 Task: Access the "Order summary list" page setting.
Action: Mouse moved to (1127, 85)
Screenshot: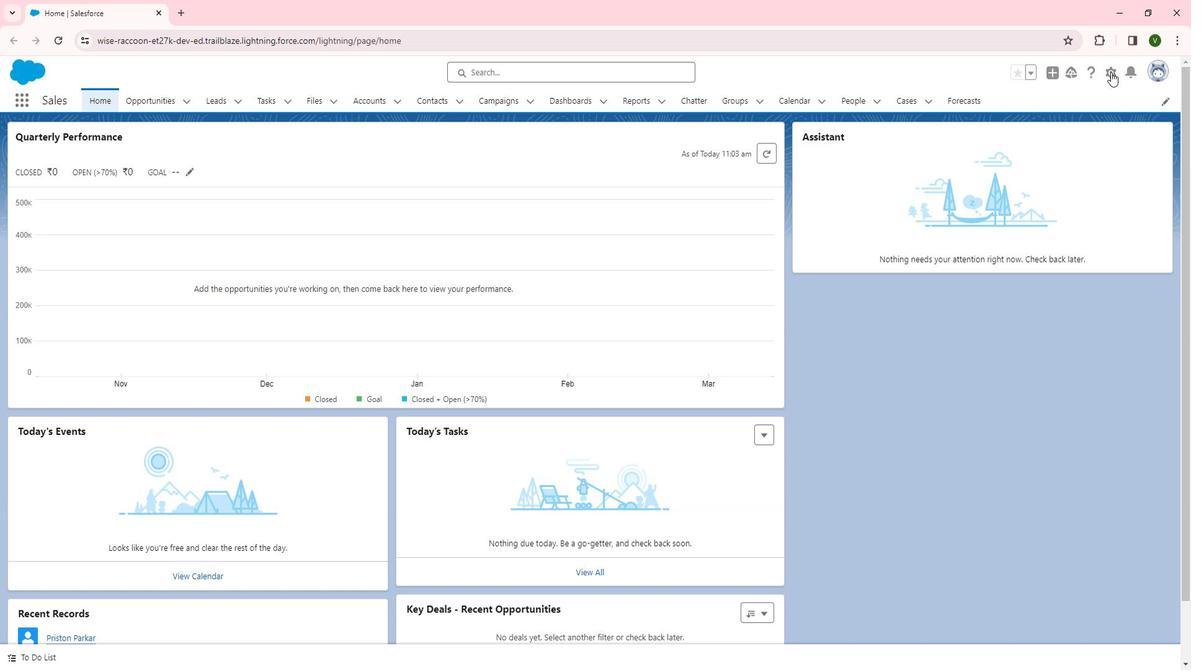 
Action: Mouse pressed left at (1127, 85)
Screenshot: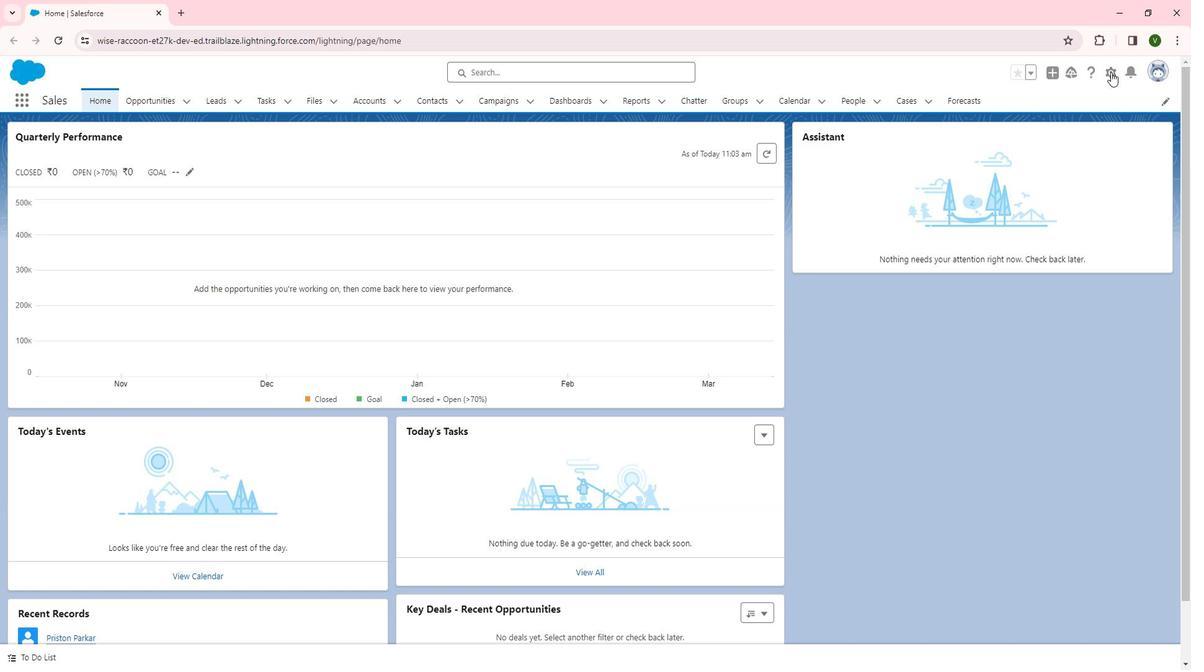 
Action: Mouse moved to (1076, 124)
Screenshot: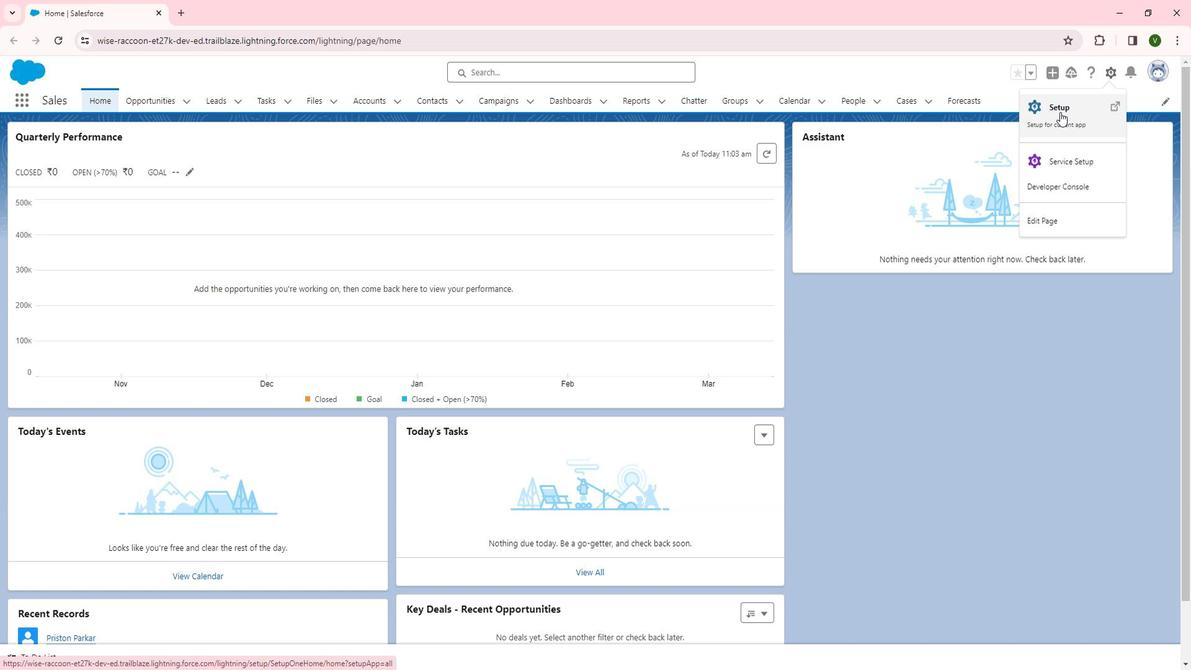 
Action: Mouse pressed left at (1076, 124)
Screenshot: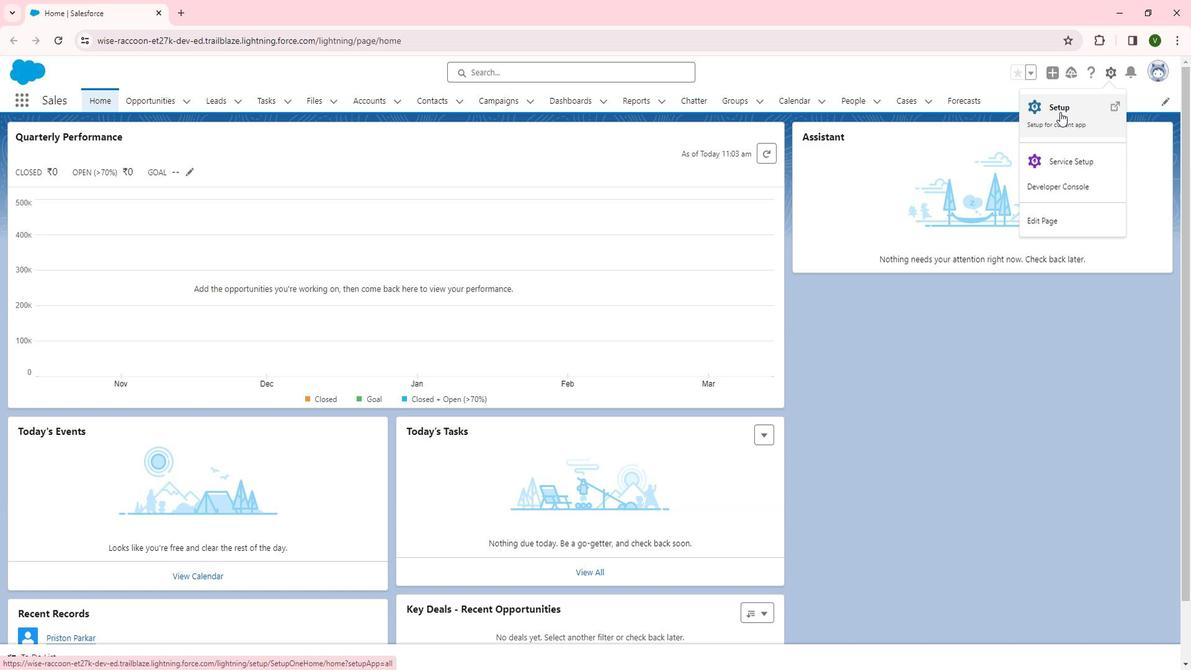 
Action: Mouse moved to (22, 515)
Screenshot: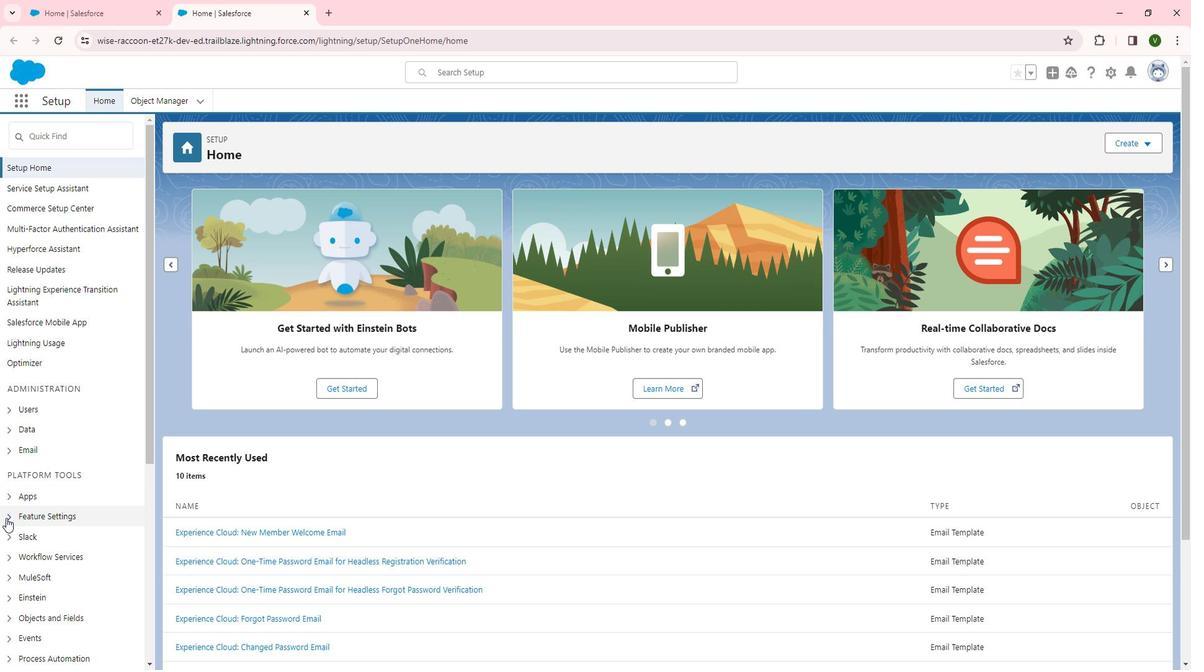
Action: Mouse pressed left at (22, 515)
Screenshot: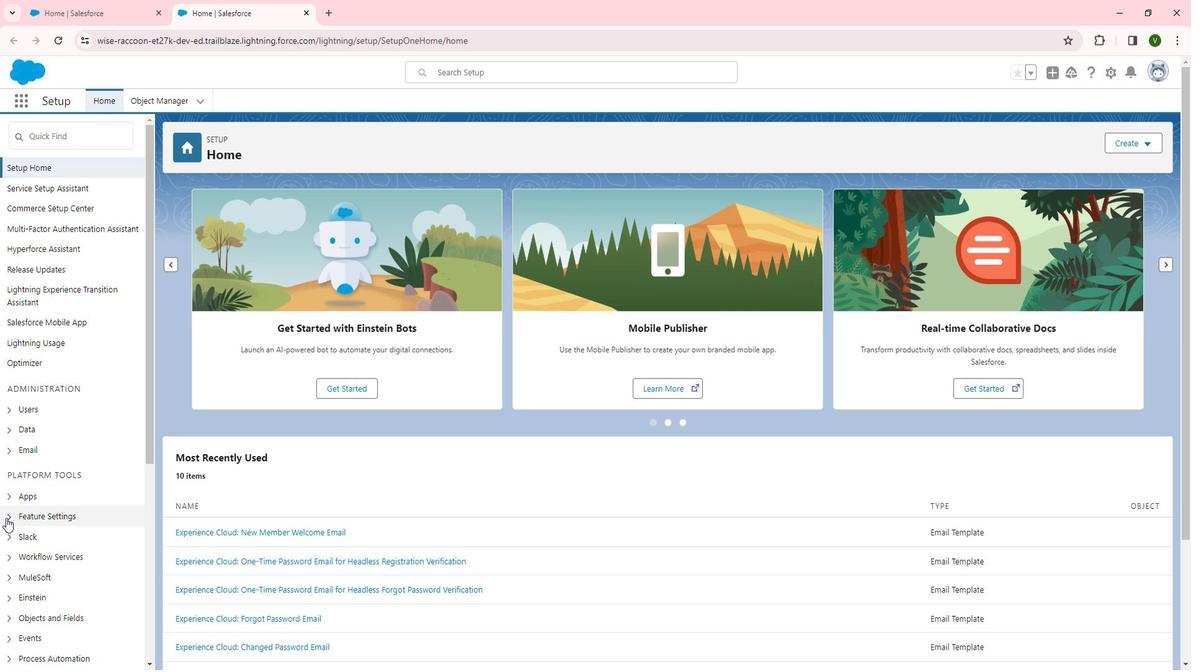
Action: Mouse moved to (52, 506)
Screenshot: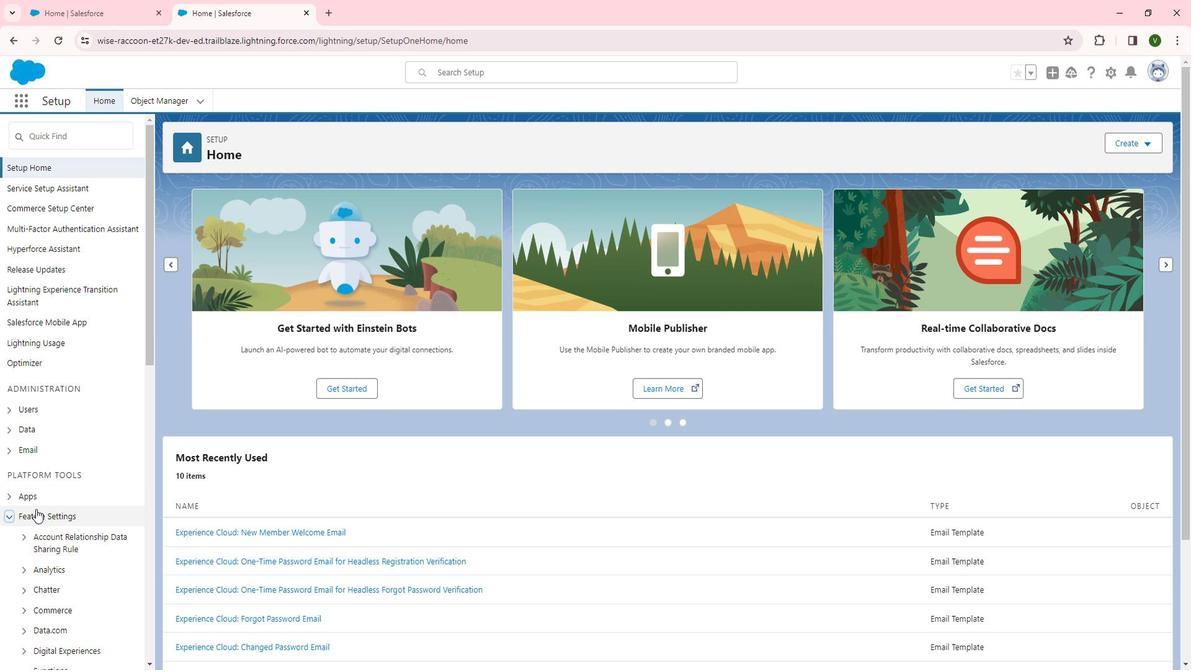
Action: Mouse scrolled (52, 505) with delta (0, 0)
Screenshot: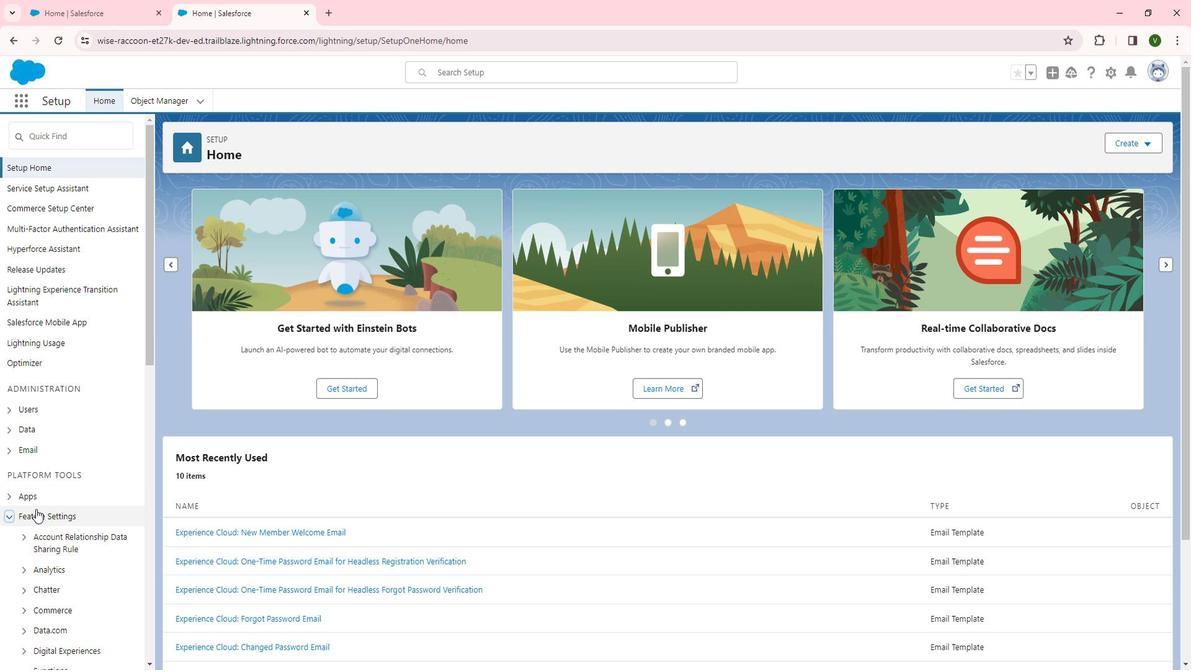 
Action: Mouse scrolled (52, 505) with delta (0, 0)
Screenshot: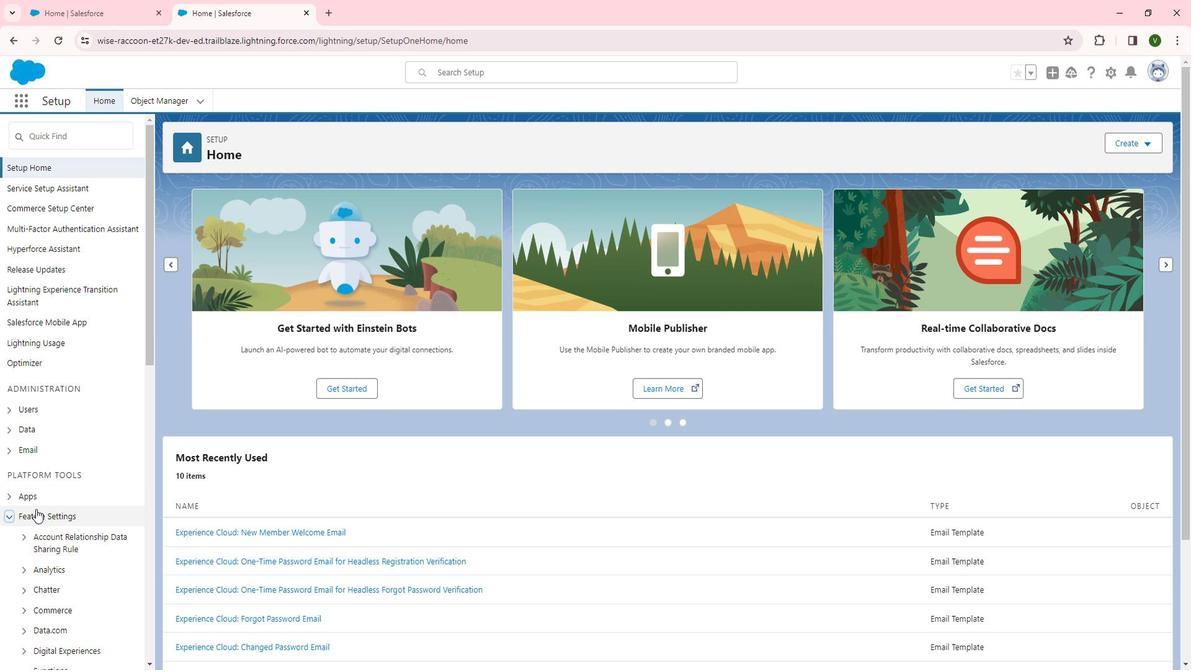 
Action: Mouse scrolled (52, 505) with delta (0, 0)
Screenshot: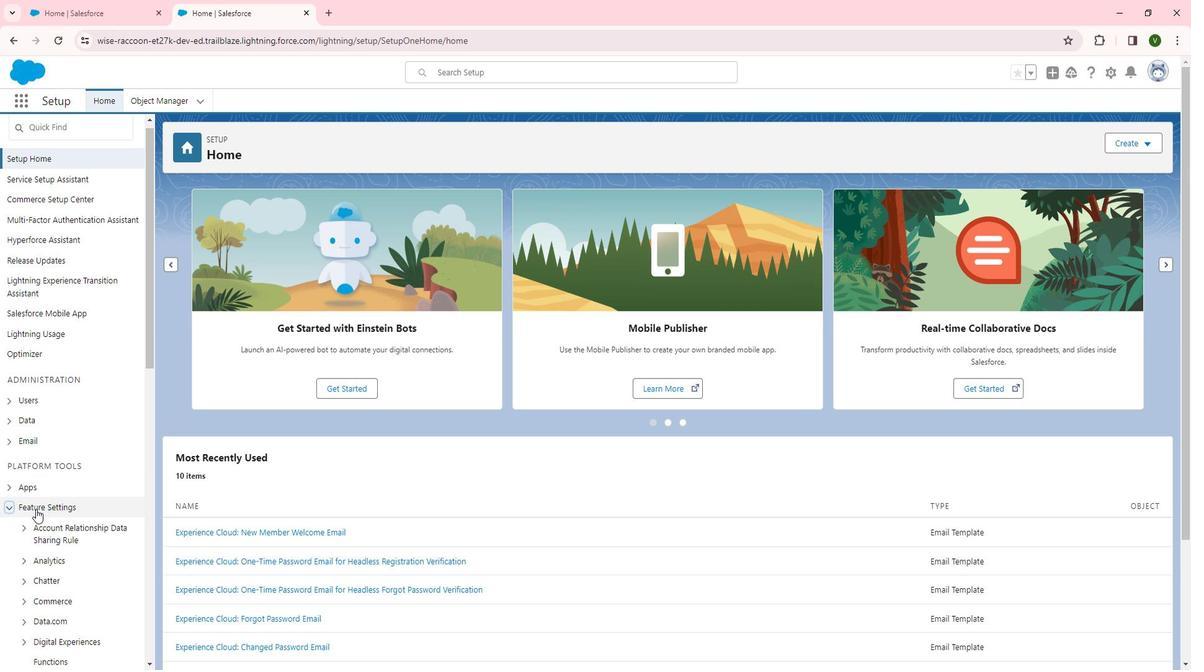 
Action: Mouse scrolled (52, 505) with delta (0, 0)
Screenshot: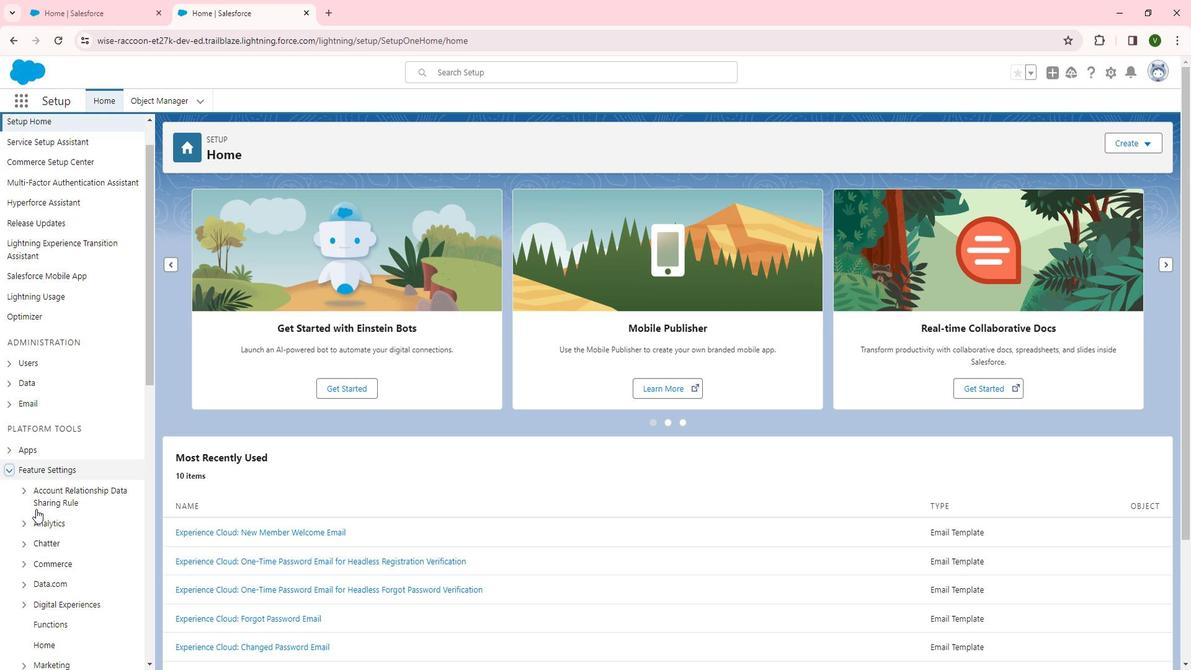 
Action: Mouse moved to (88, 394)
Screenshot: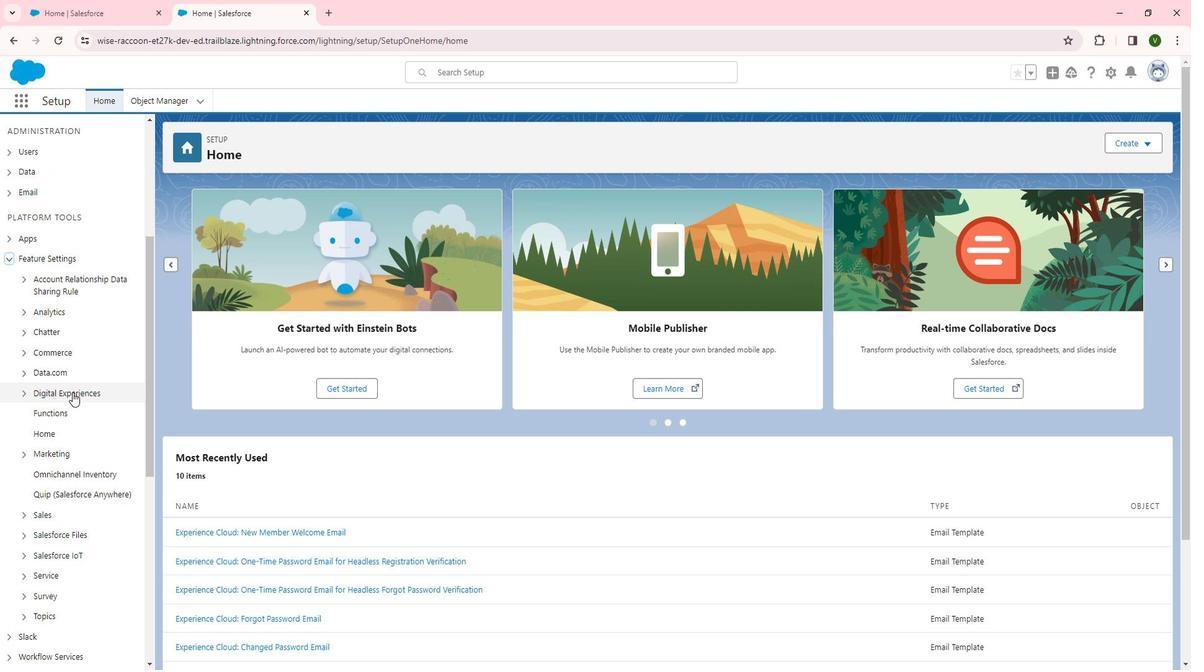 
Action: Mouse pressed left at (88, 394)
Screenshot: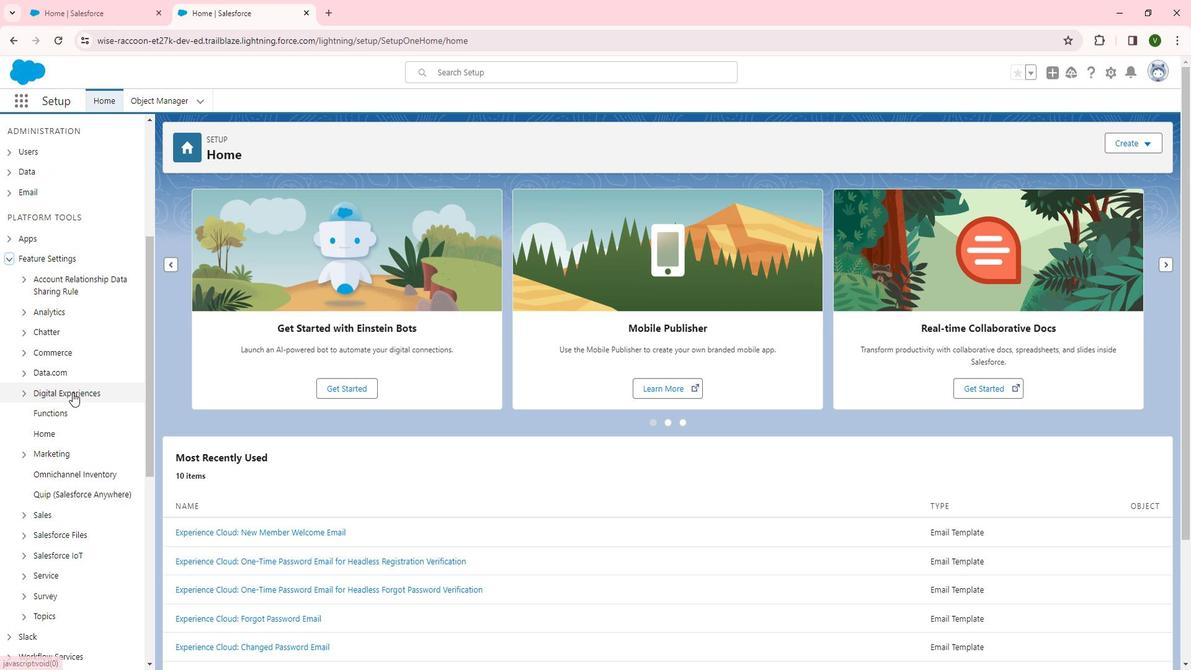 
Action: Mouse moved to (77, 410)
Screenshot: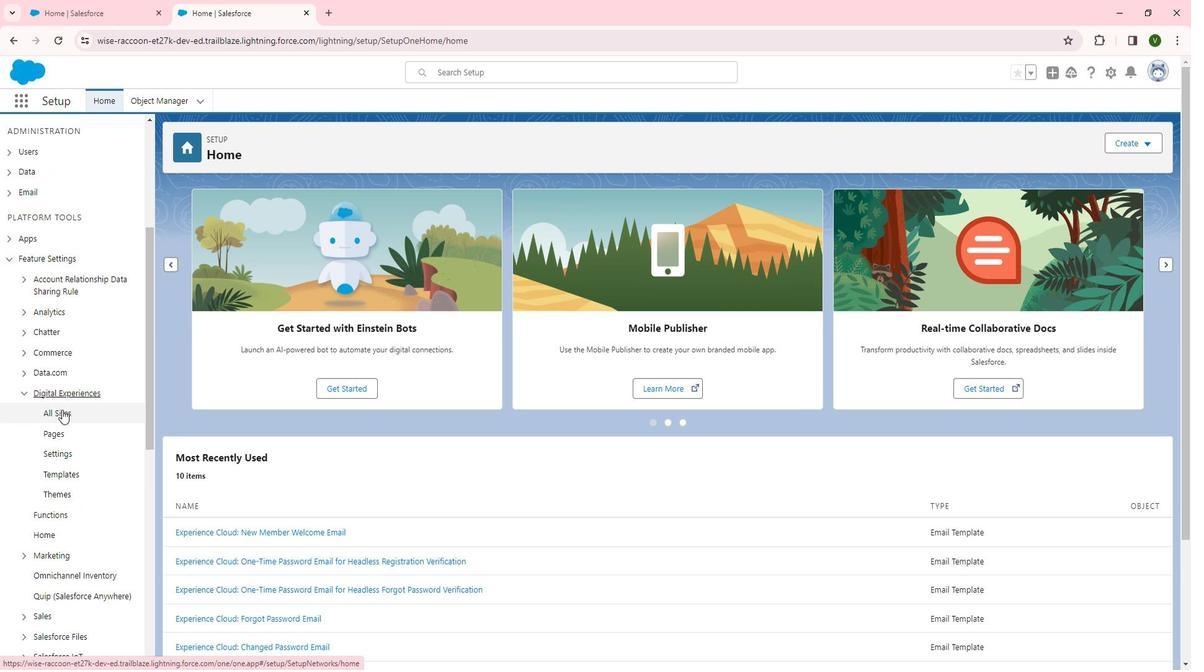 
Action: Mouse pressed left at (77, 410)
Screenshot: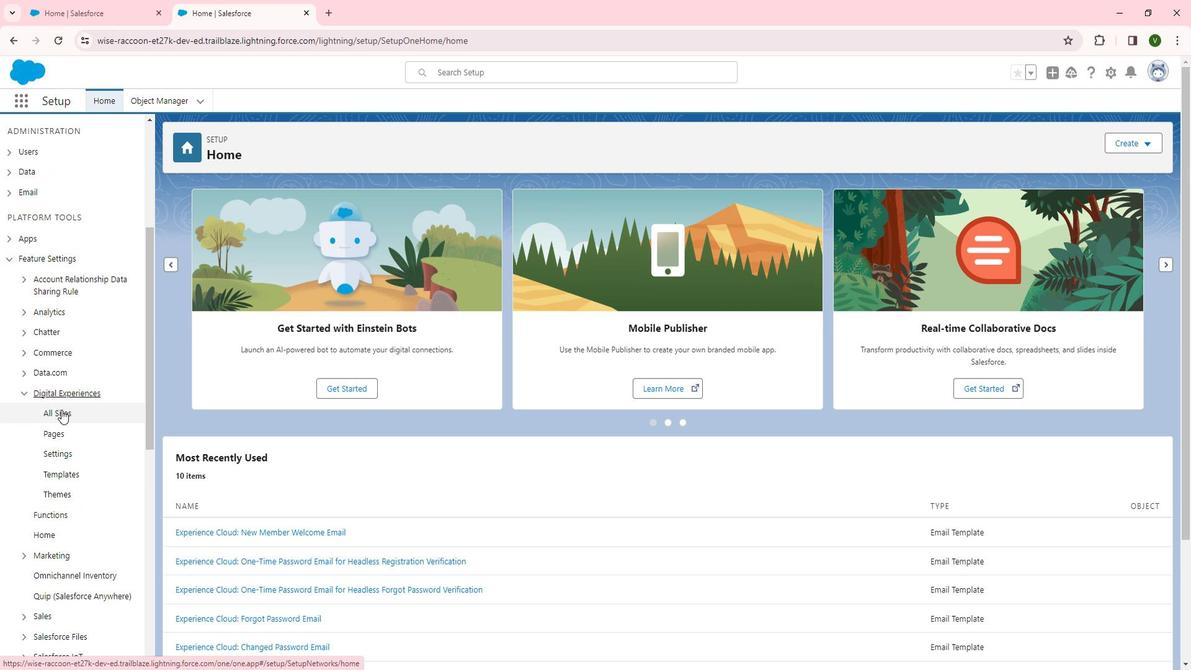 
Action: Mouse moved to (228, 302)
Screenshot: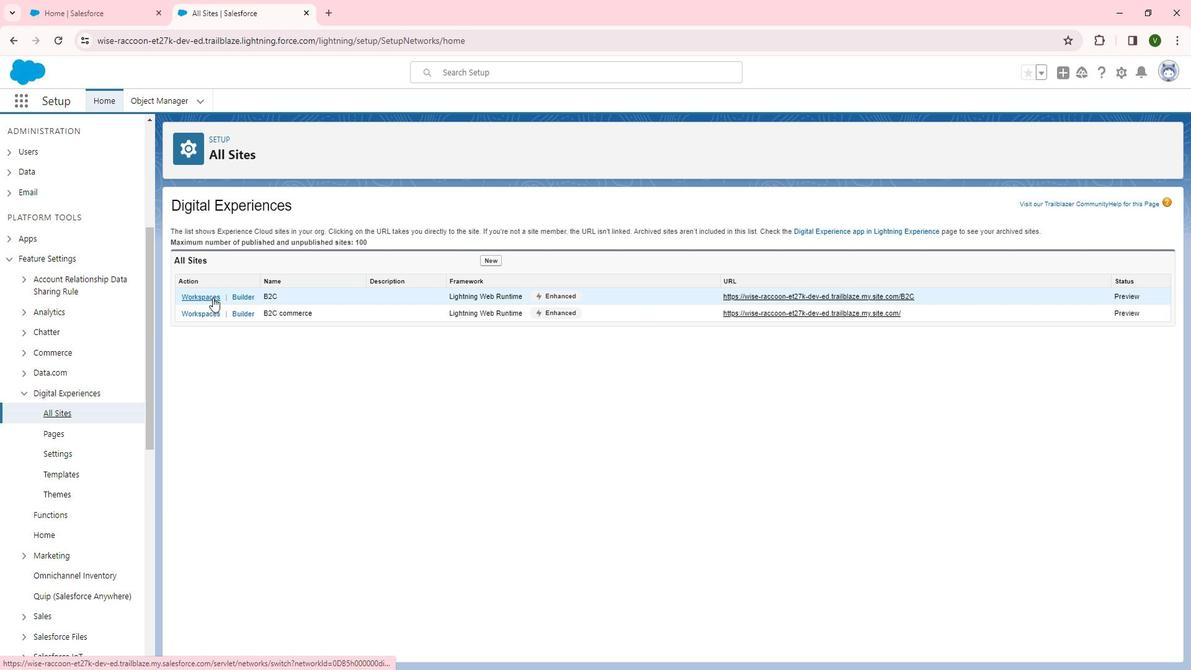 
Action: Mouse pressed left at (228, 302)
Screenshot: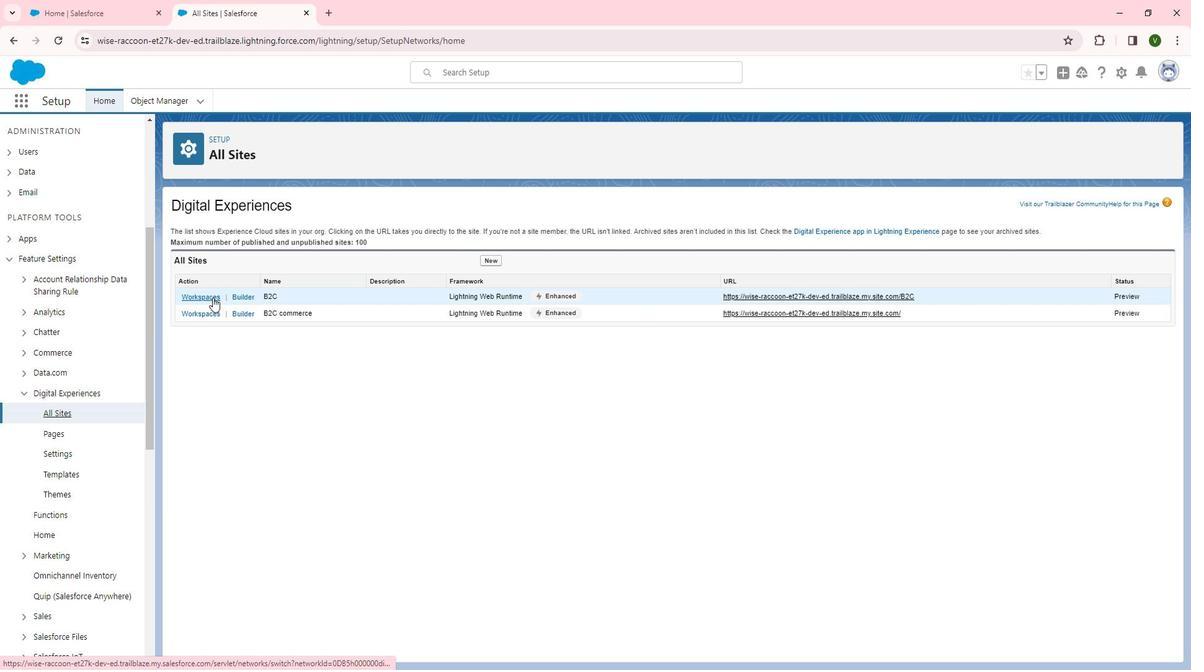 
Action: Mouse moved to (171, 292)
Screenshot: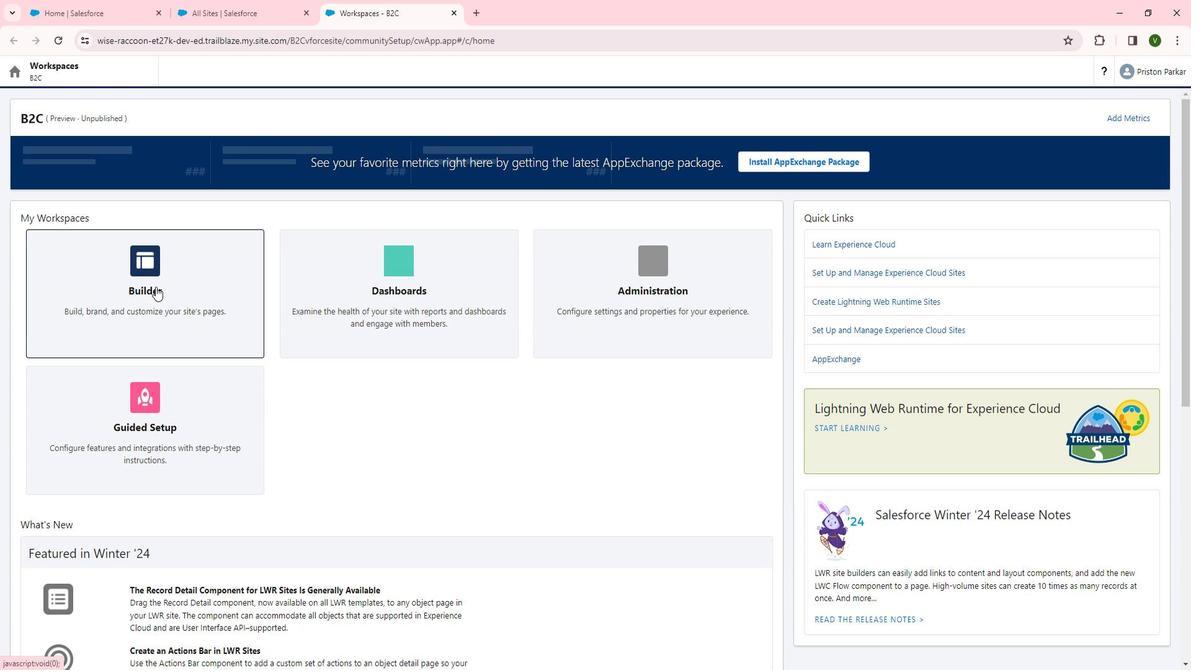 
Action: Mouse pressed left at (171, 292)
Screenshot: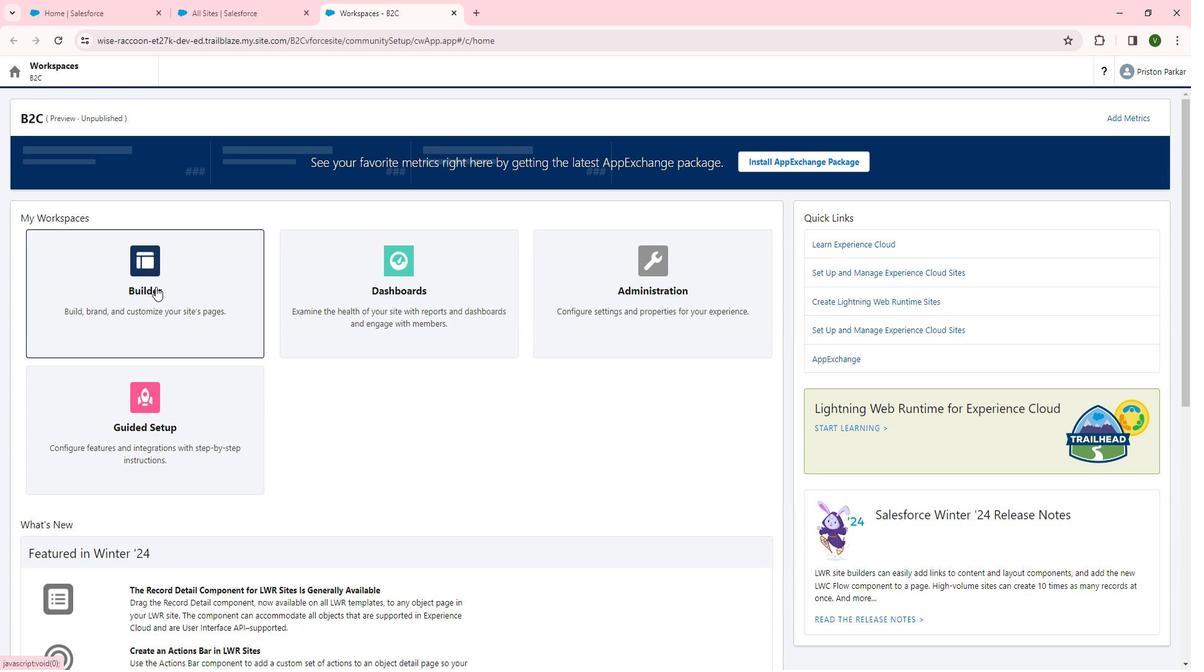 
Action: Mouse moved to (251, 81)
Screenshot: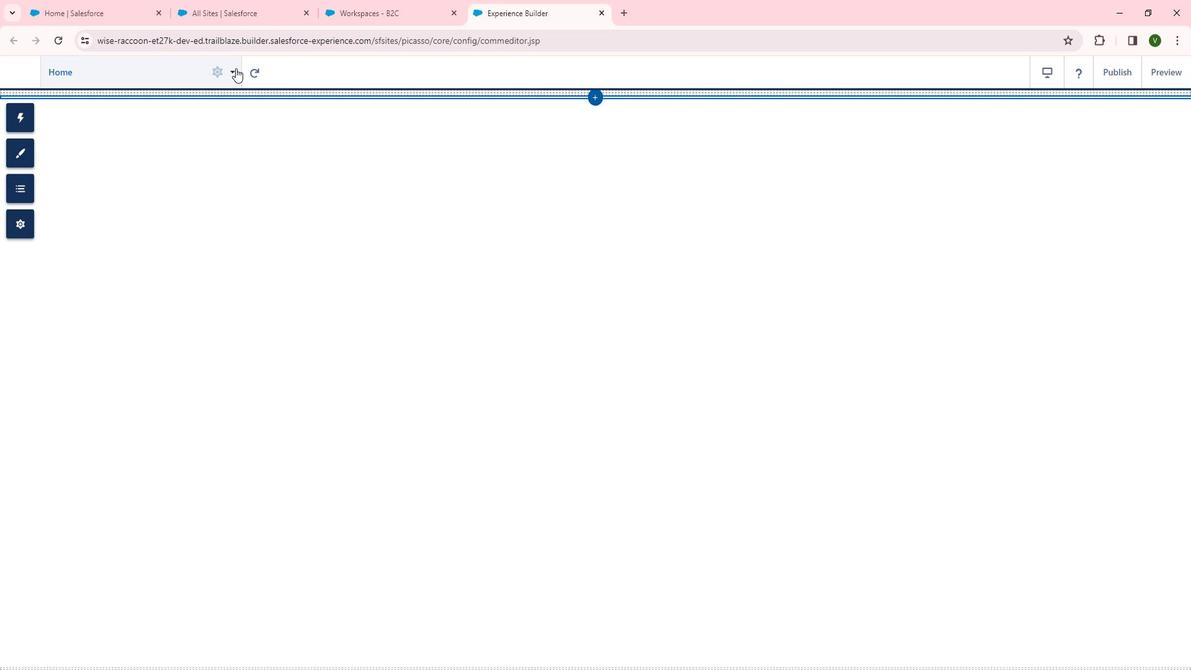 
Action: Mouse pressed left at (251, 81)
Screenshot: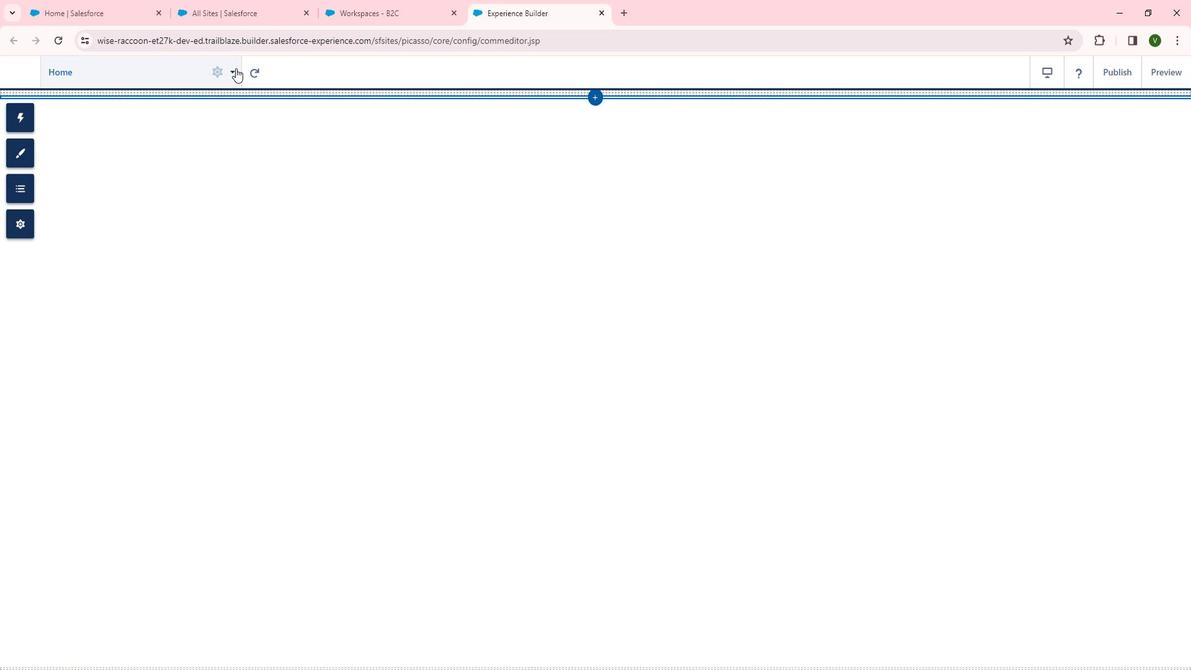 
Action: Mouse moved to (121, 485)
Screenshot: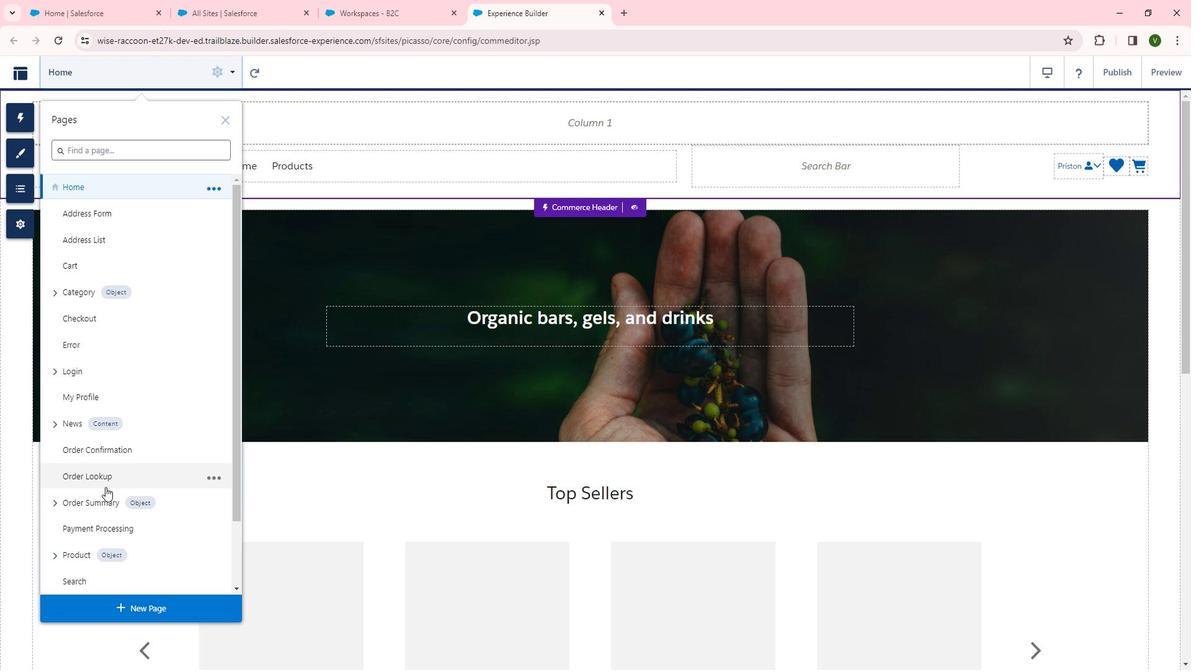 
Action: Mouse scrolled (121, 484) with delta (0, 0)
Screenshot: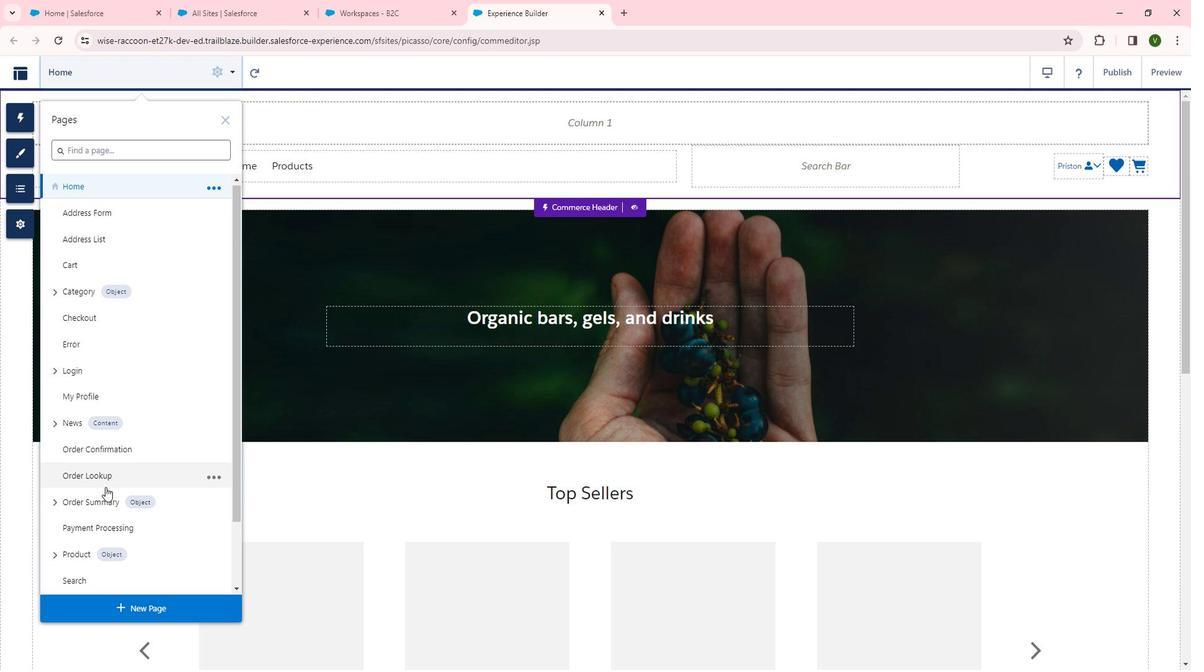 
Action: Mouse moved to (69, 439)
Screenshot: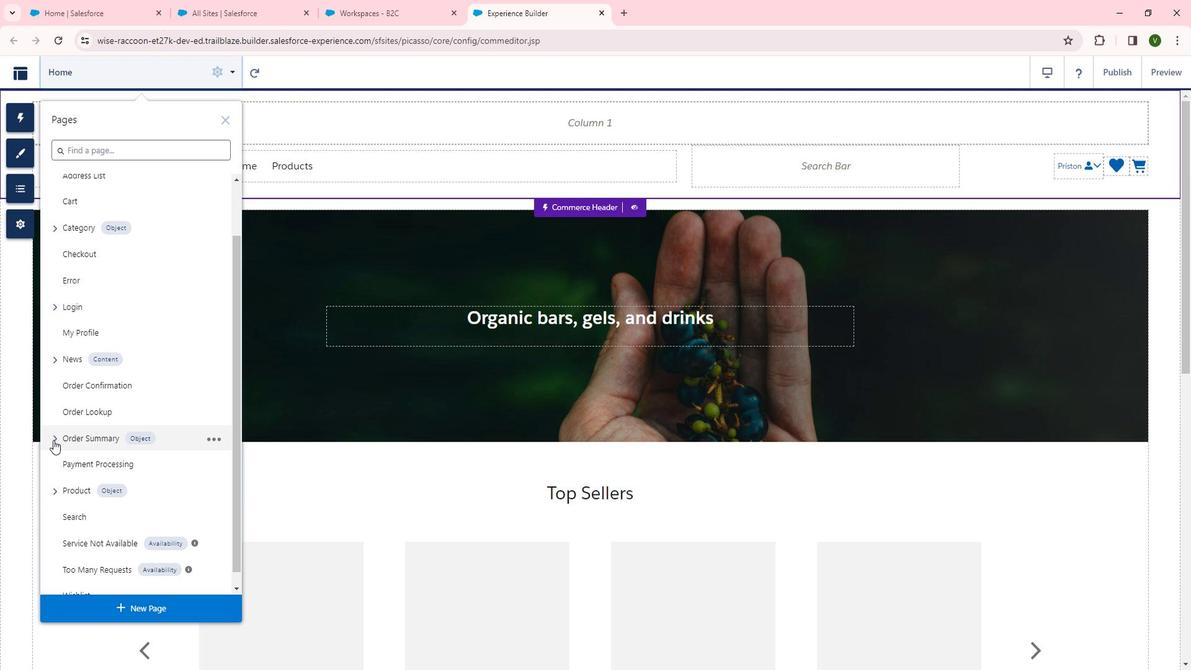 
Action: Mouse pressed left at (69, 439)
Screenshot: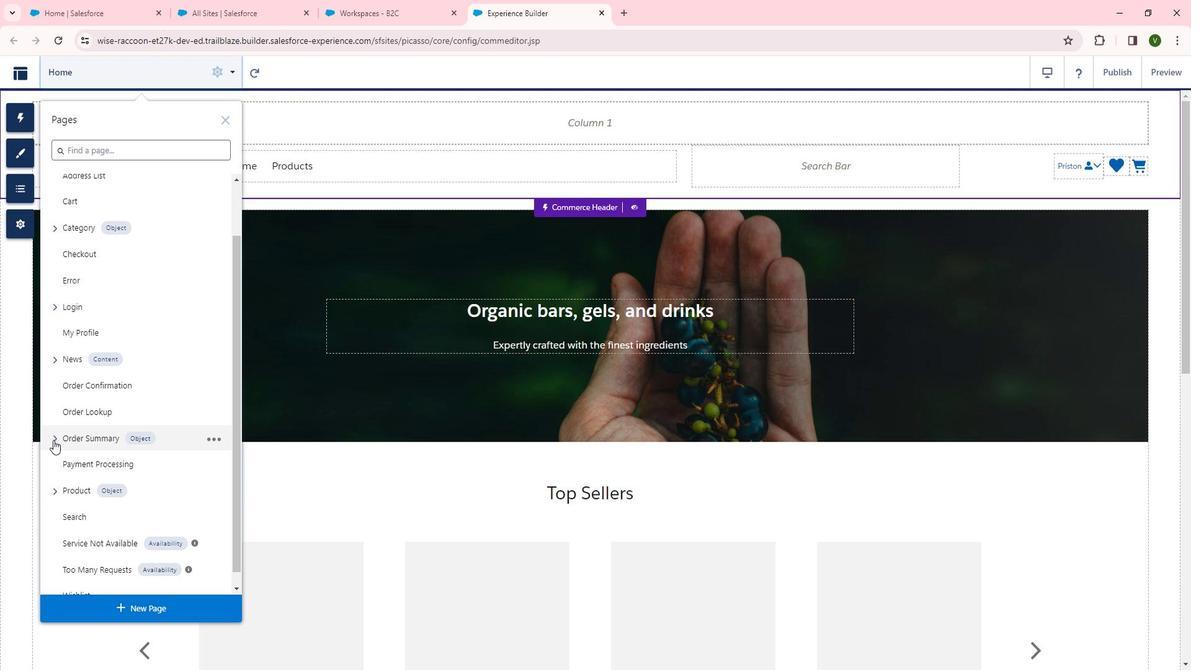 
Action: Mouse moved to (162, 485)
Screenshot: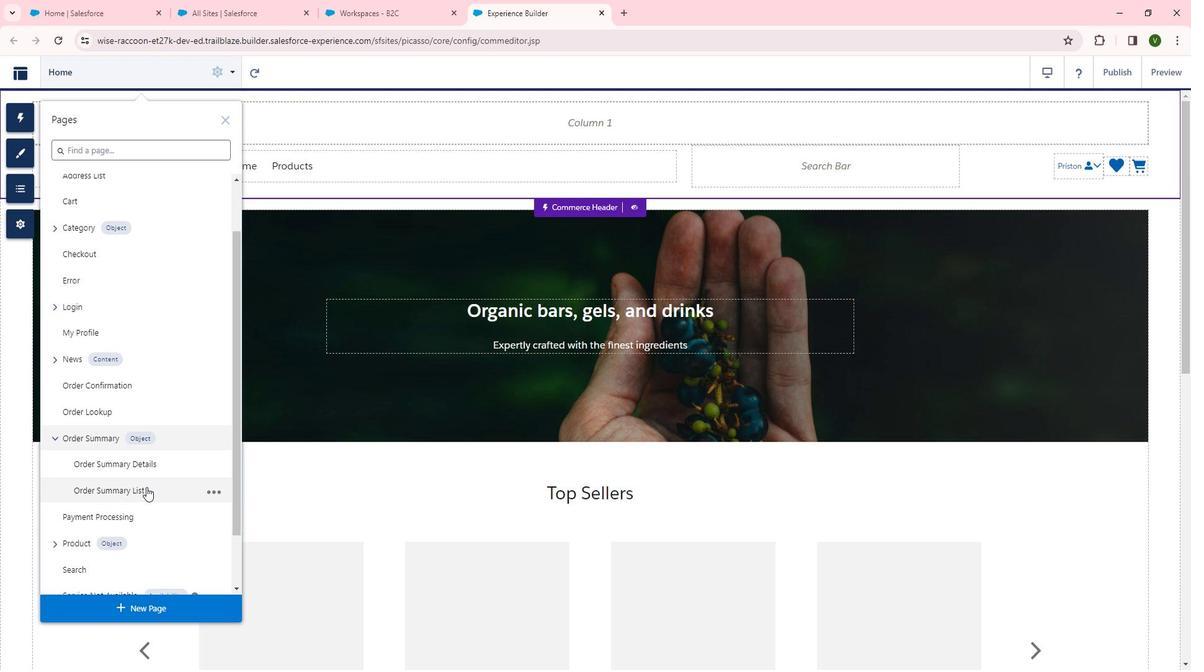 
Action: Mouse pressed left at (162, 485)
Screenshot: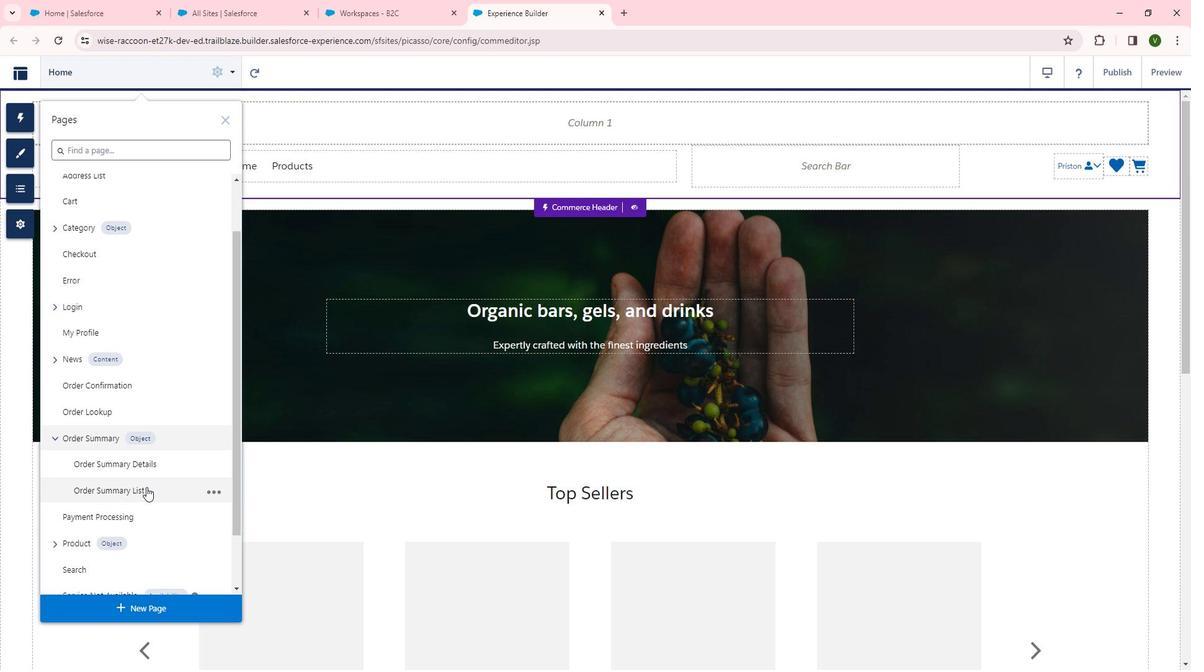 
Action: Mouse moved to (248, 88)
Screenshot: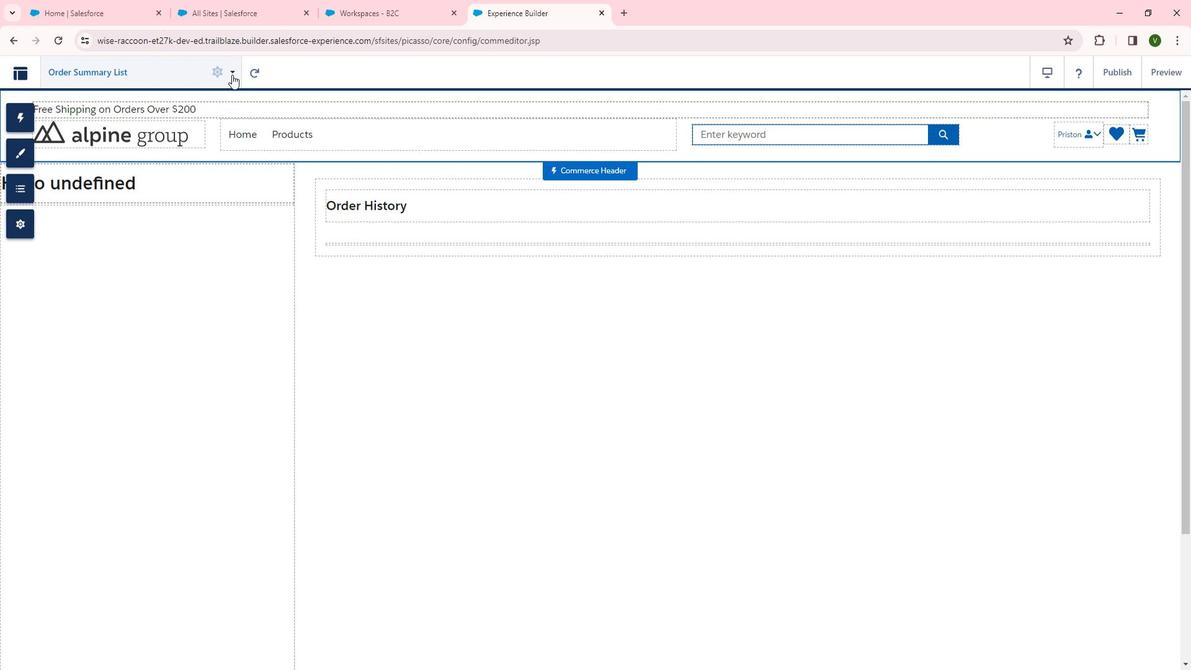 
Action: Mouse pressed left at (248, 88)
Screenshot: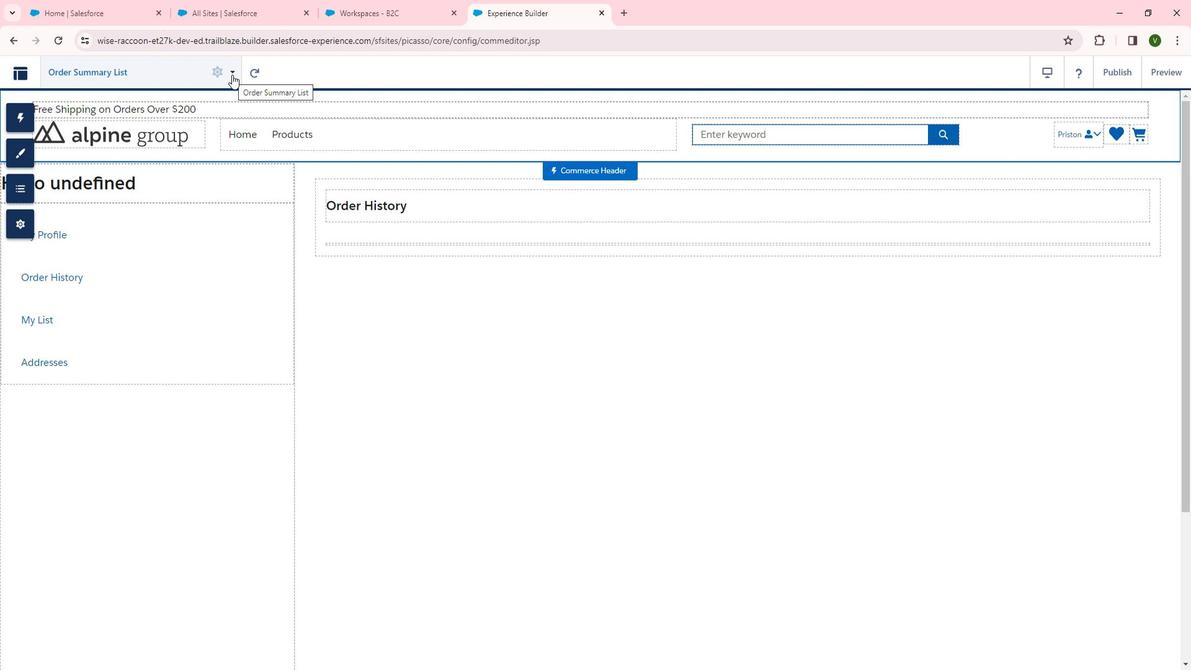 
Action: Mouse moved to (230, 423)
Screenshot: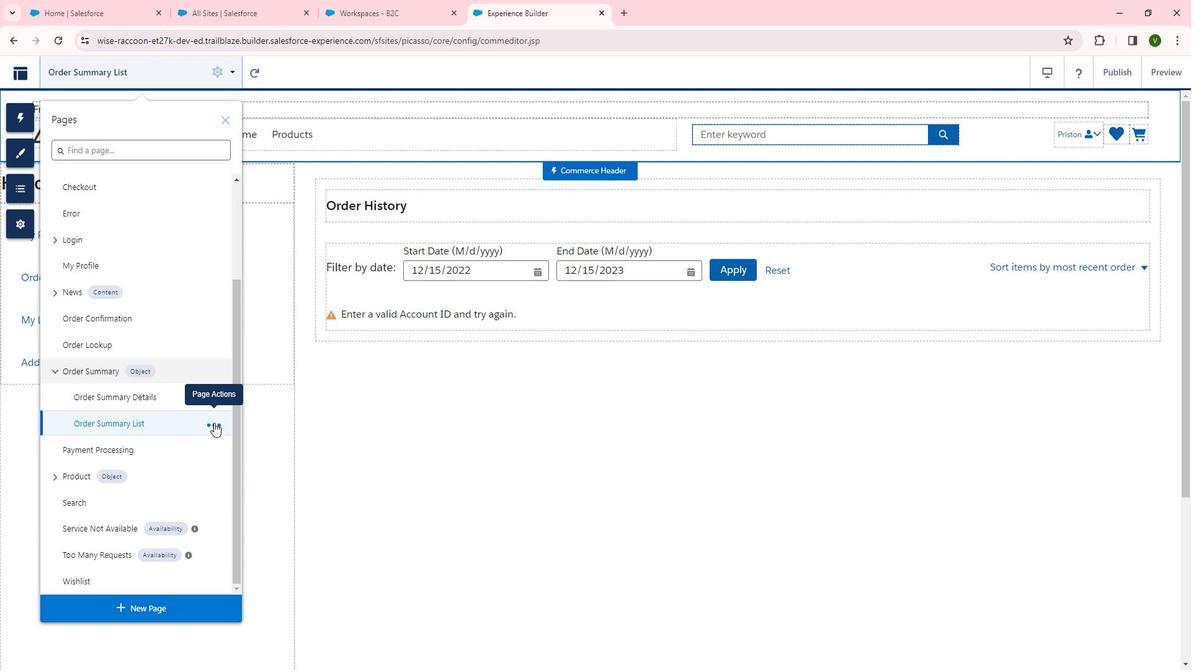 
Action: Mouse pressed left at (230, 423)
Screenshot: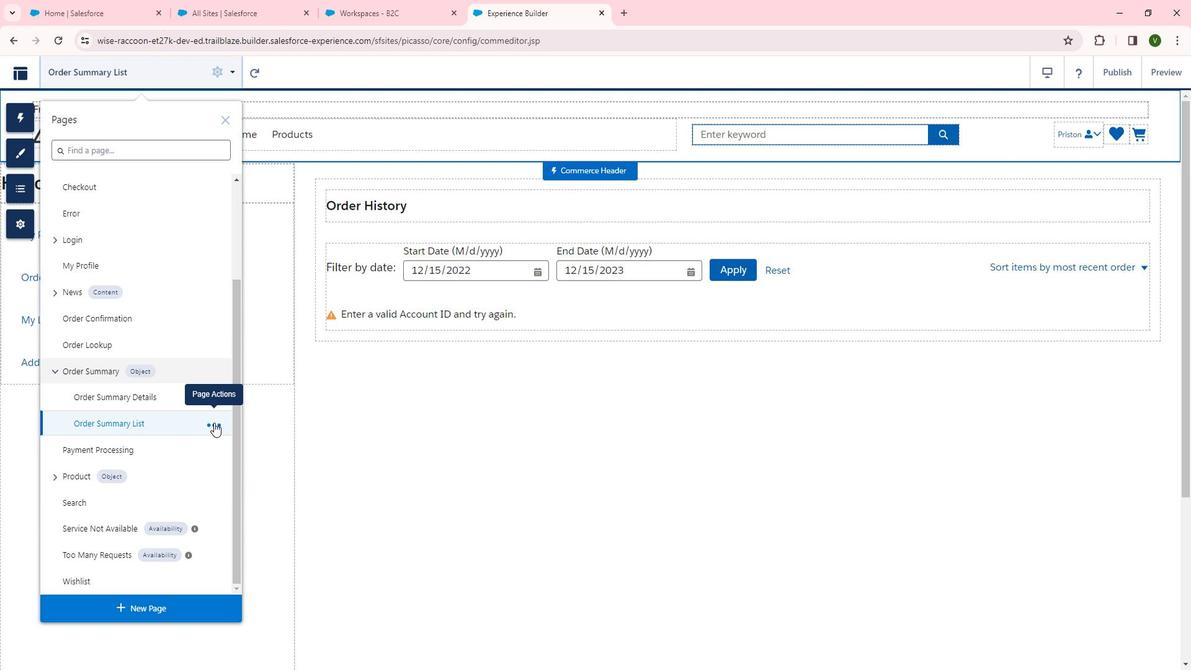 
Action: Mouse moved to (302, 425)
Screenshot: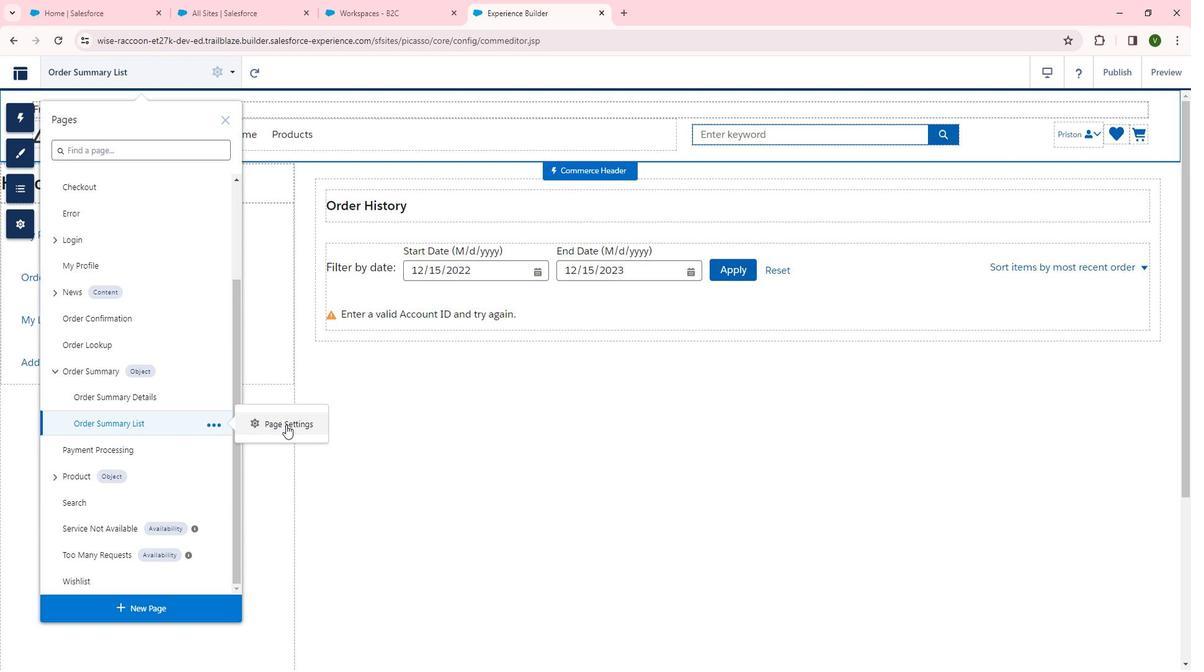 
Action: Mouse pressed left at (302, 425)
Screenshot: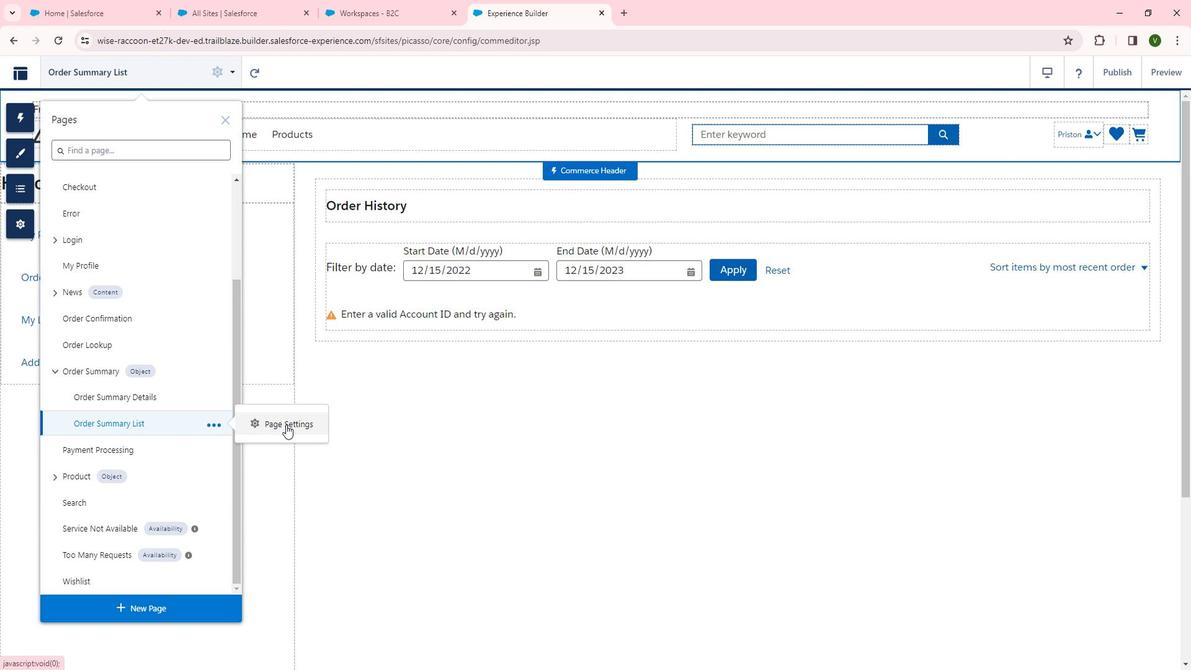 
Action: Mouse moved to (436, 396)
Screenshot: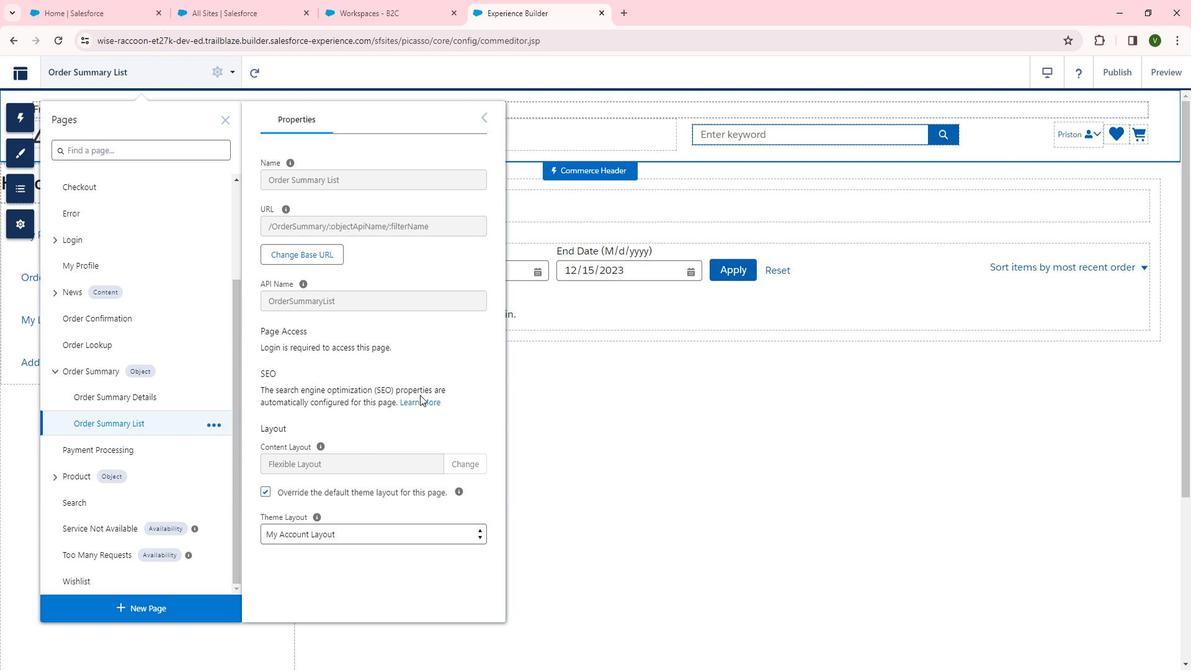 
